 Task: Search for emails or events from yesterday in Outlook.
Action: Mouse moved to (17, 57)
Screenshot: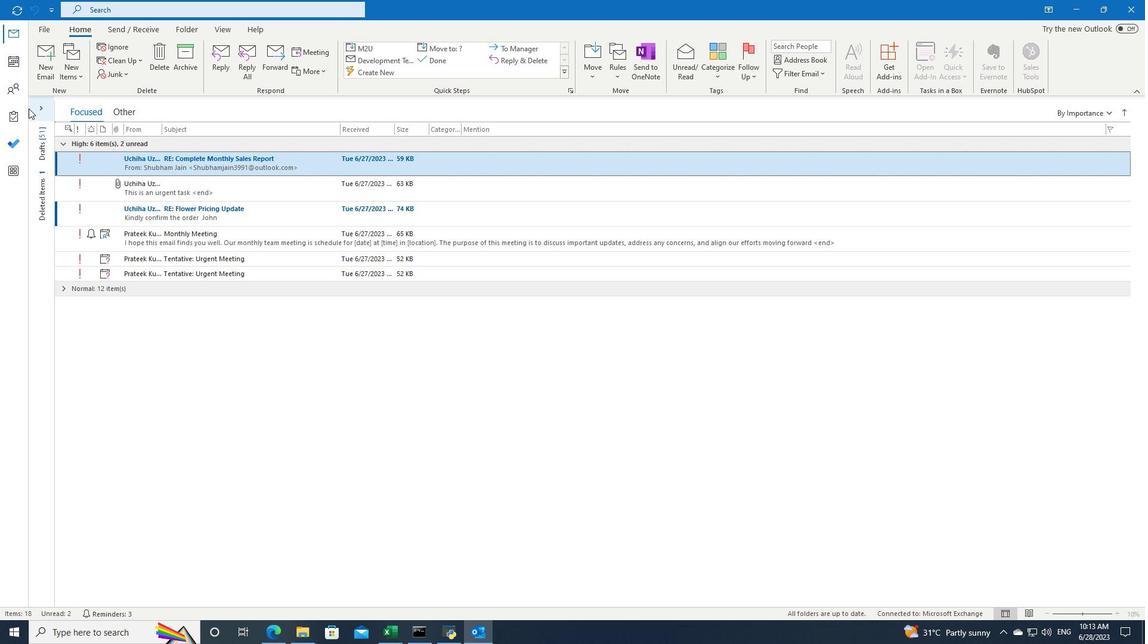 
Action: Mouse pressed left at (17, 57)
Screenshot: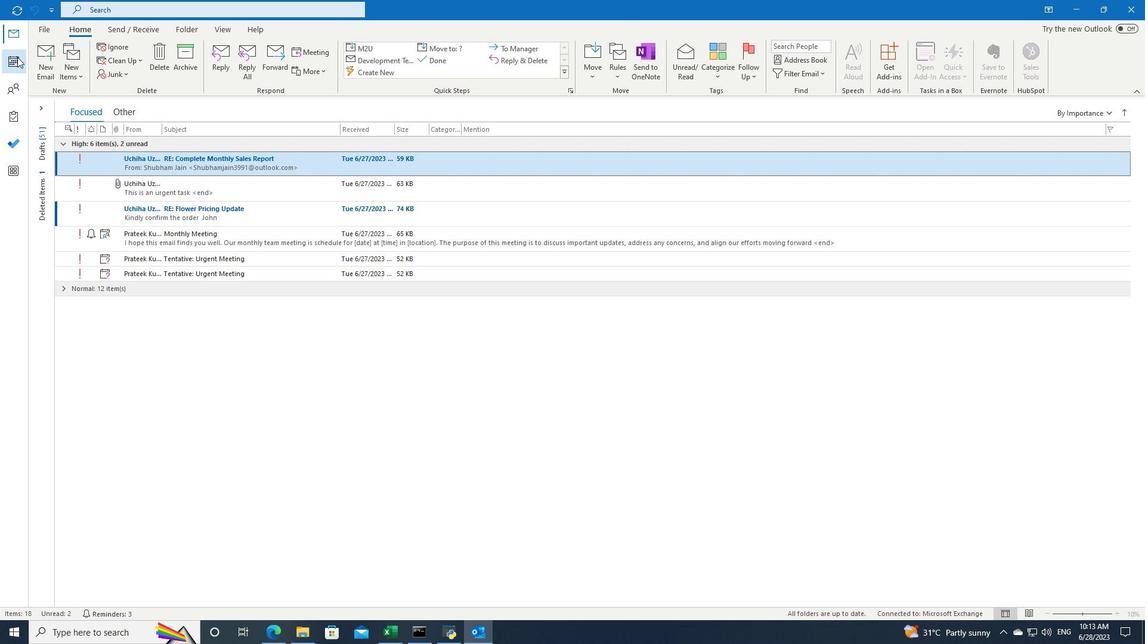 
Action: Mouse moved to (346, 10)
Screenshot: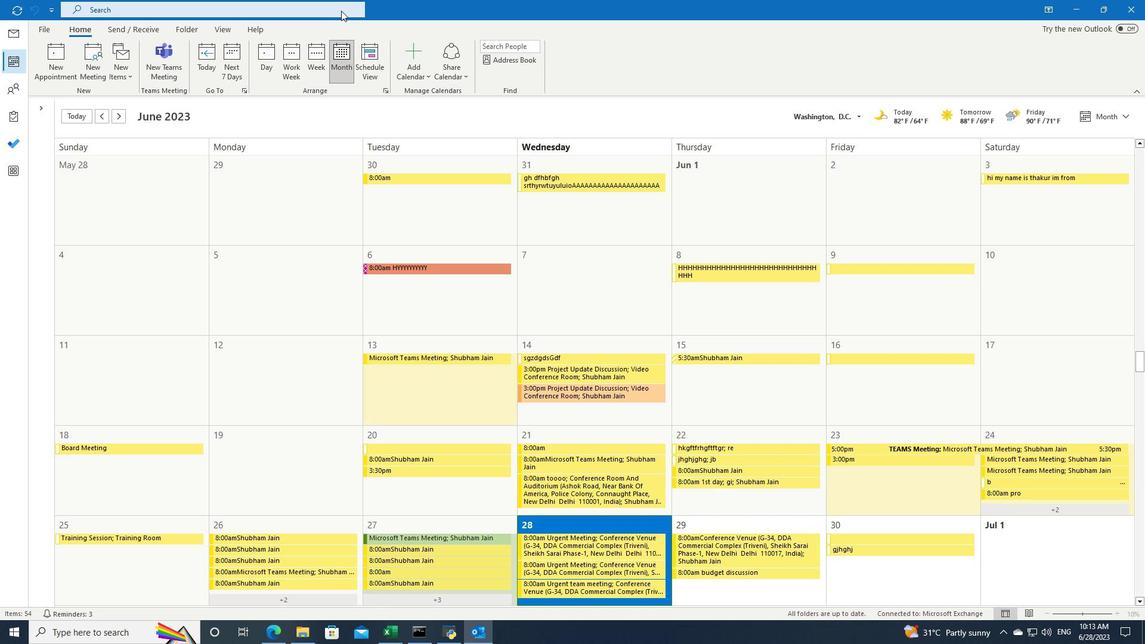 
Action: Mouse pressed left at (346, 10)
Screenshot: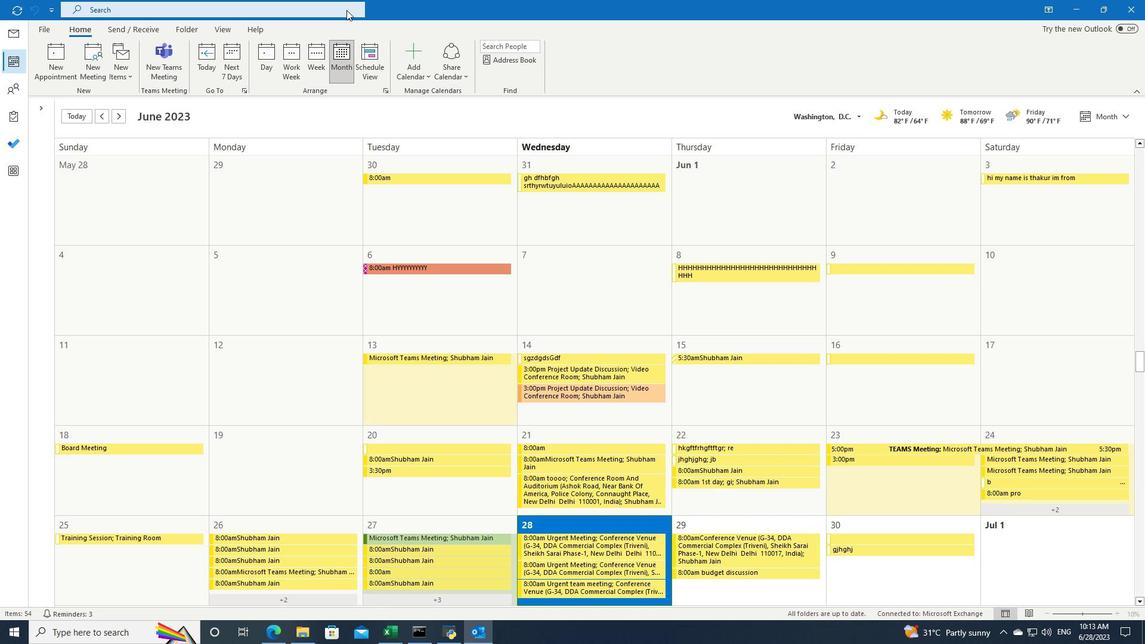 
Action: Mouse moved to (402, 13)
Screenshot: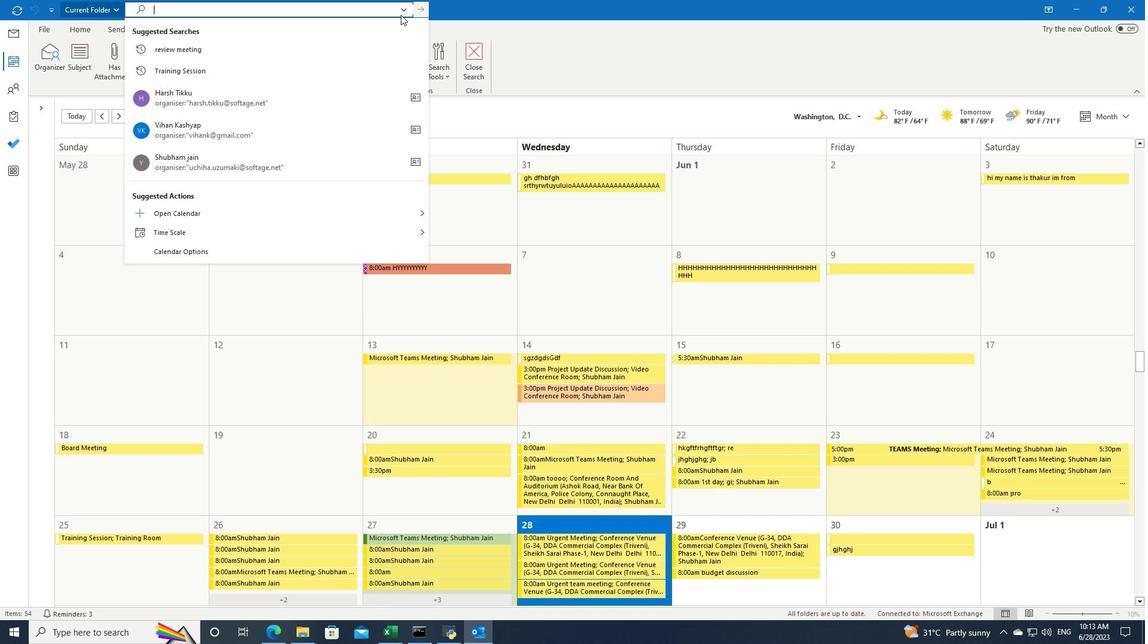 
Action: Mouse pressed left at (402, 13)
Screenshot: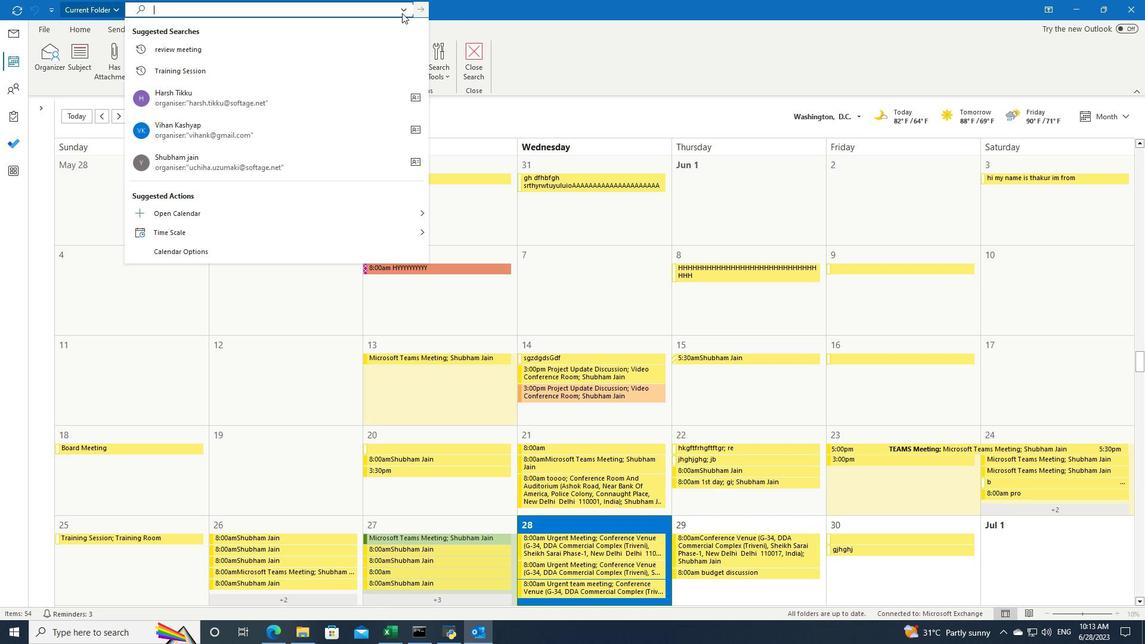 
Action: Mouse moved to (414, 97)
Screenshot: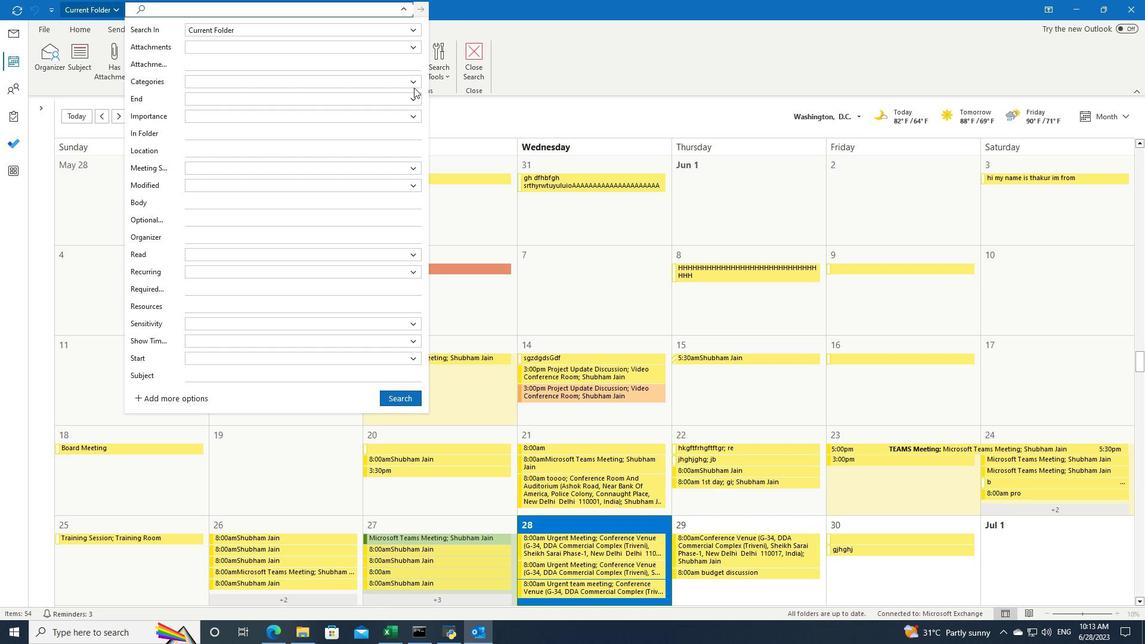 
Action: Mouse pressed left at (414, 97)
Screenshot: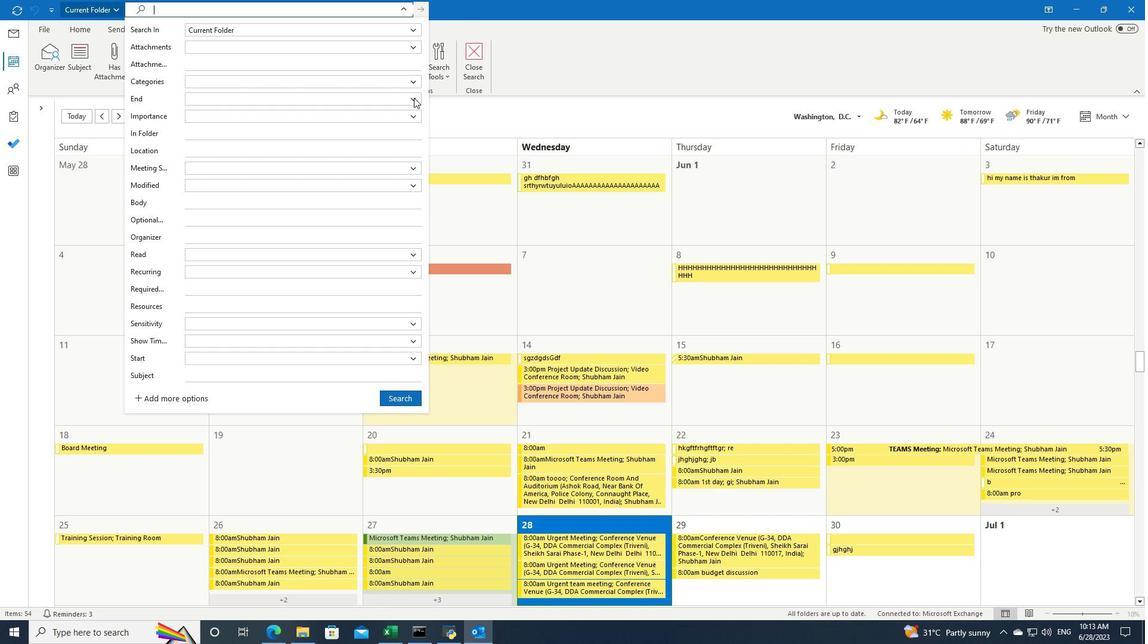 
Action: Mouse moved to (397, 155)
Screenshot: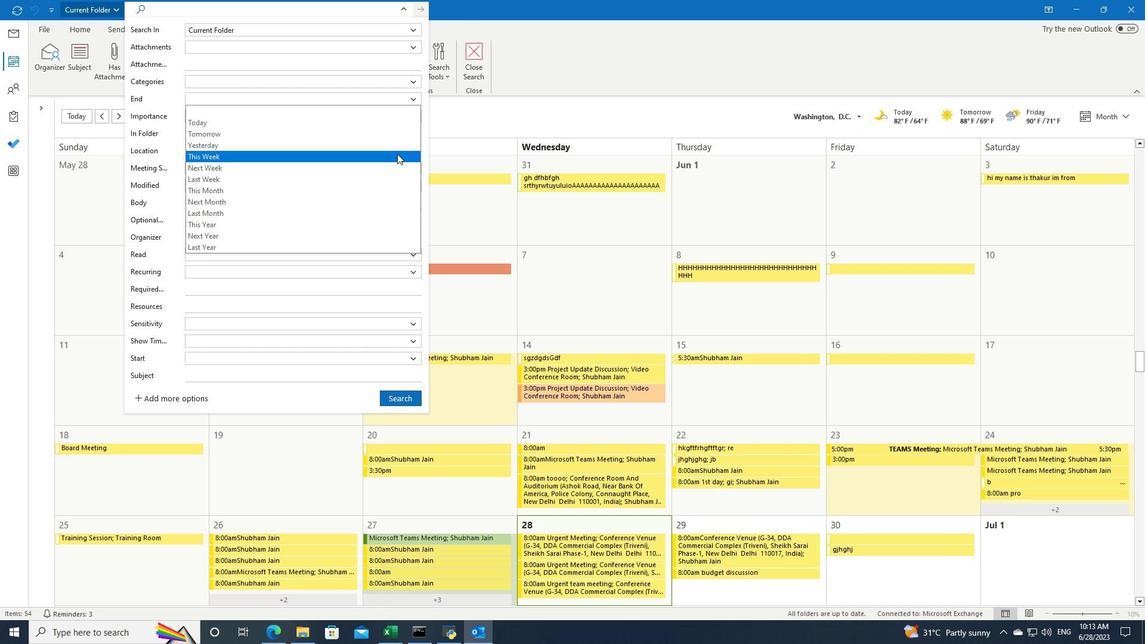 
Action: Mouse pressed left at (397, 155)
Screenshot: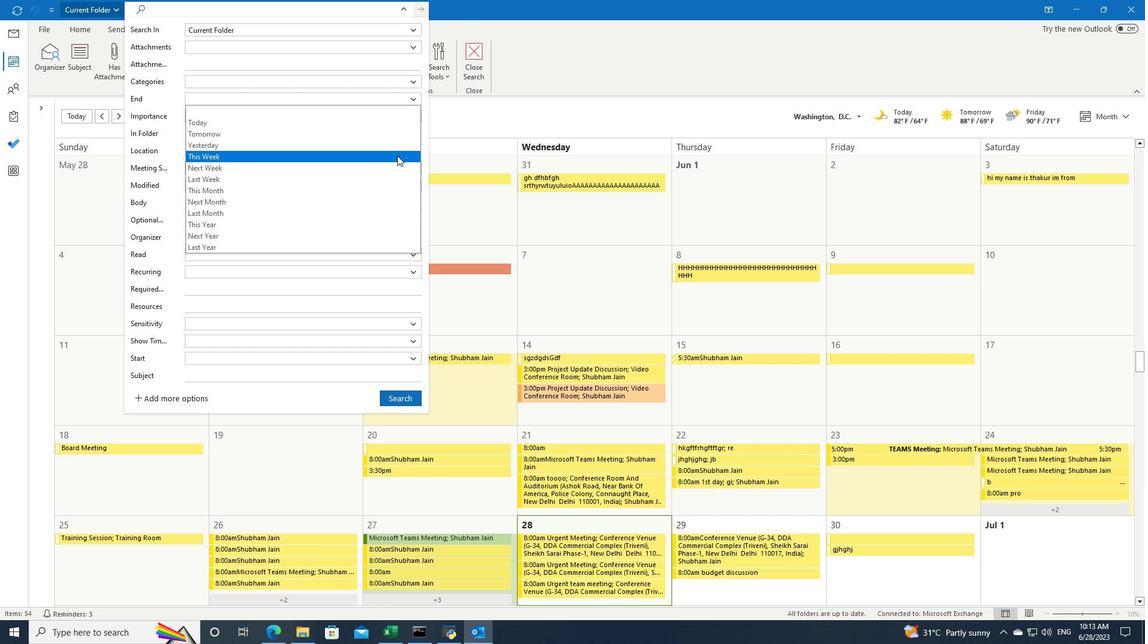 
Action: Mouse moved to (417, 398)
Screenshot: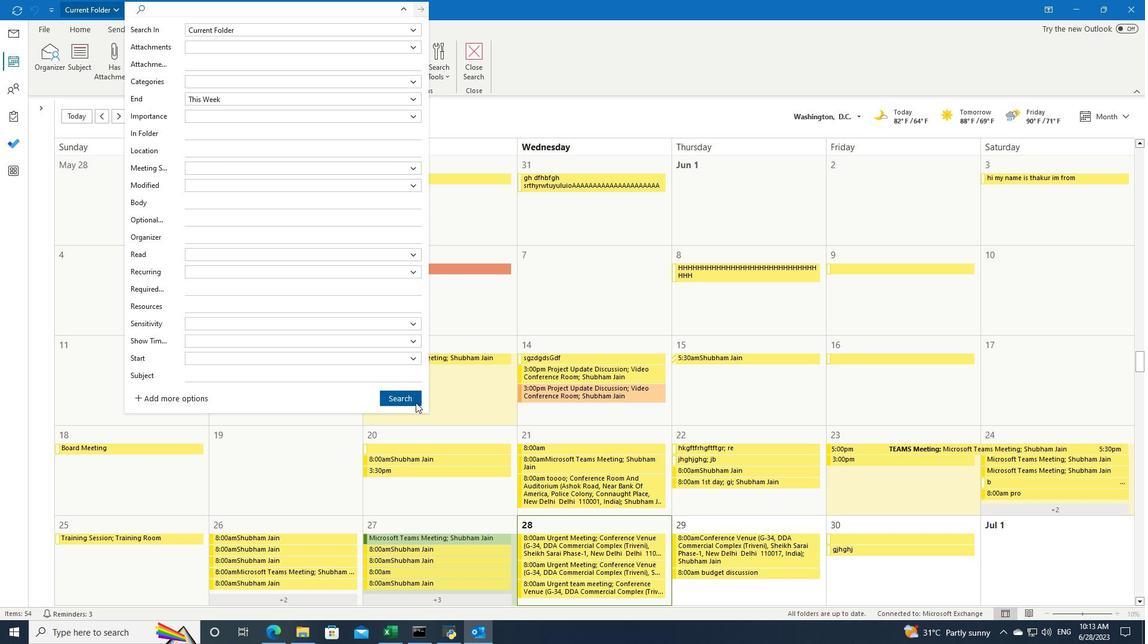 
Action: Mouse pressed left at (417, 398)
Screenshot: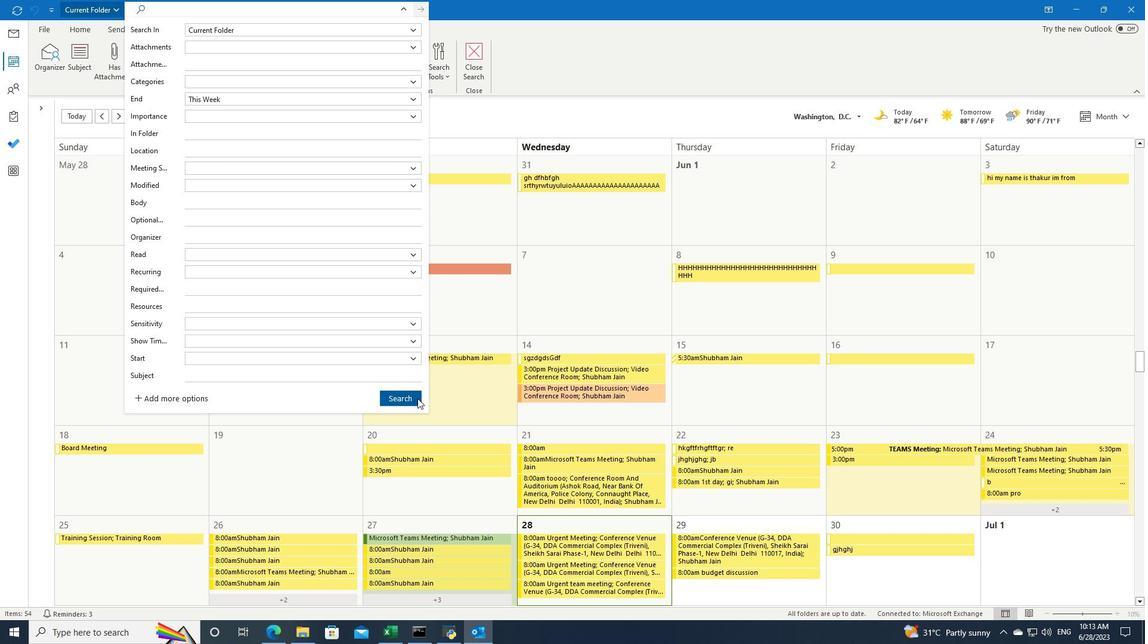 
